 Task: Show more about the founder of Airbnb "Brian Chesky"
Action: Mouse moved to (661, 384)
Screenshot: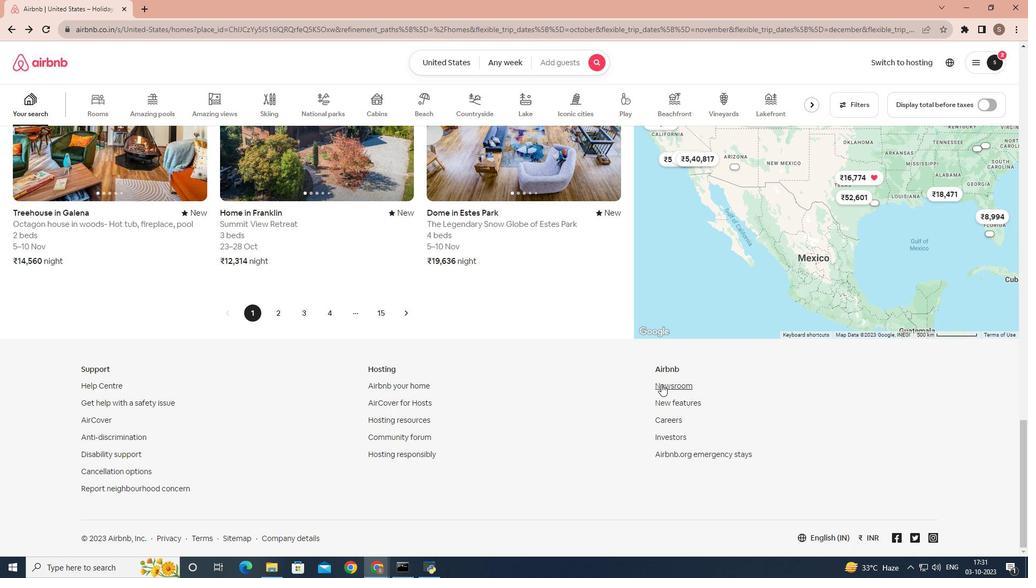 
Action: Mouse pressed left at (661, 384)
Screenshot: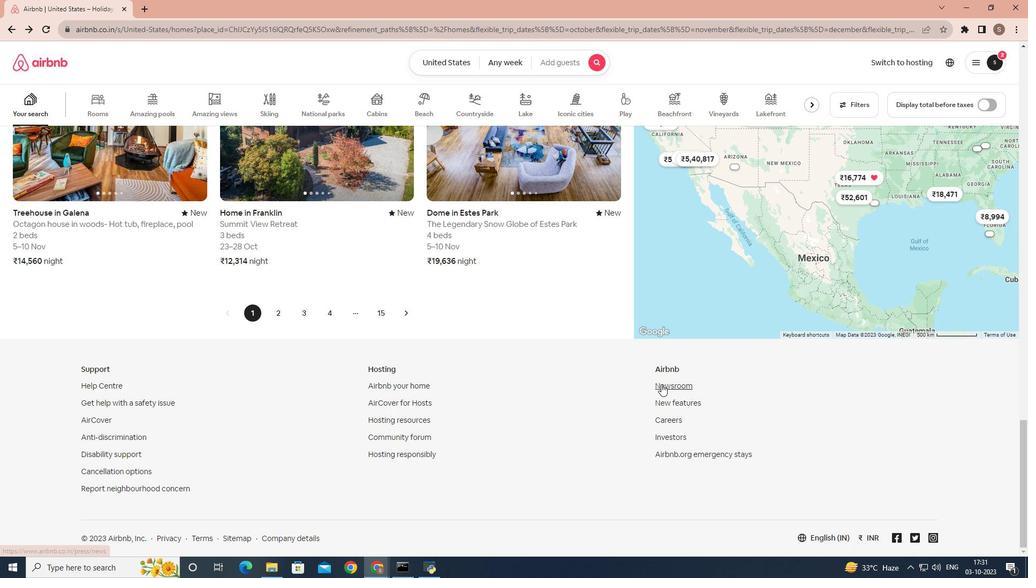 
Action: Mouse moved to (661, 64)
Screenshot: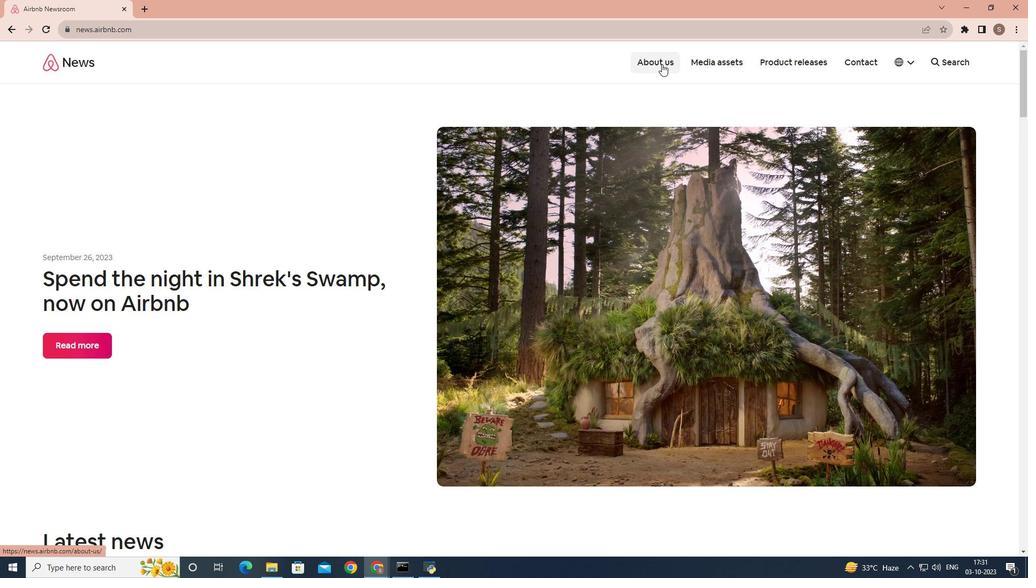 
Action: Mouse pressed left at (661, 64)
Screenshot: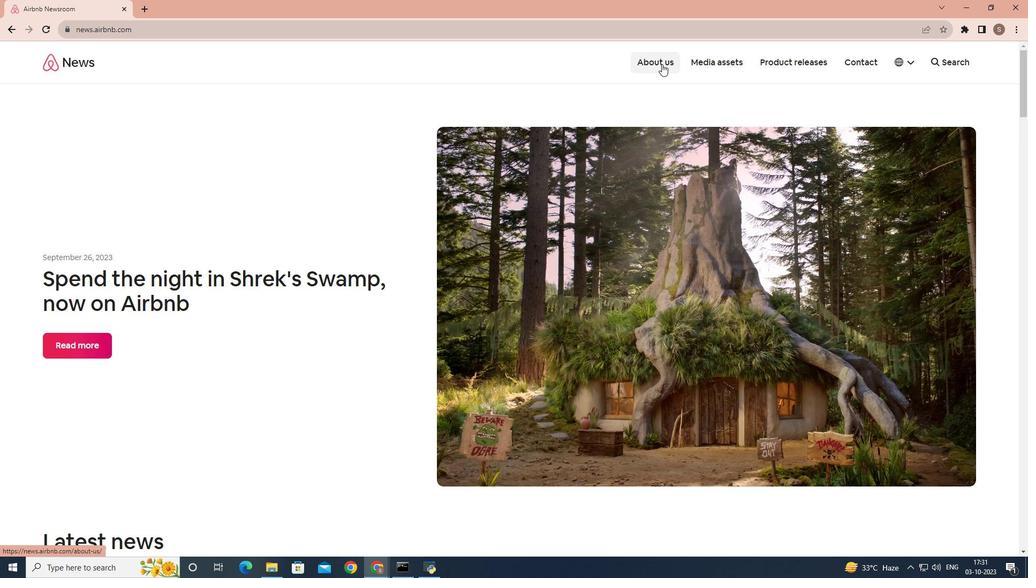 
Action: Mouse moved to (528, 160)
Screenshot: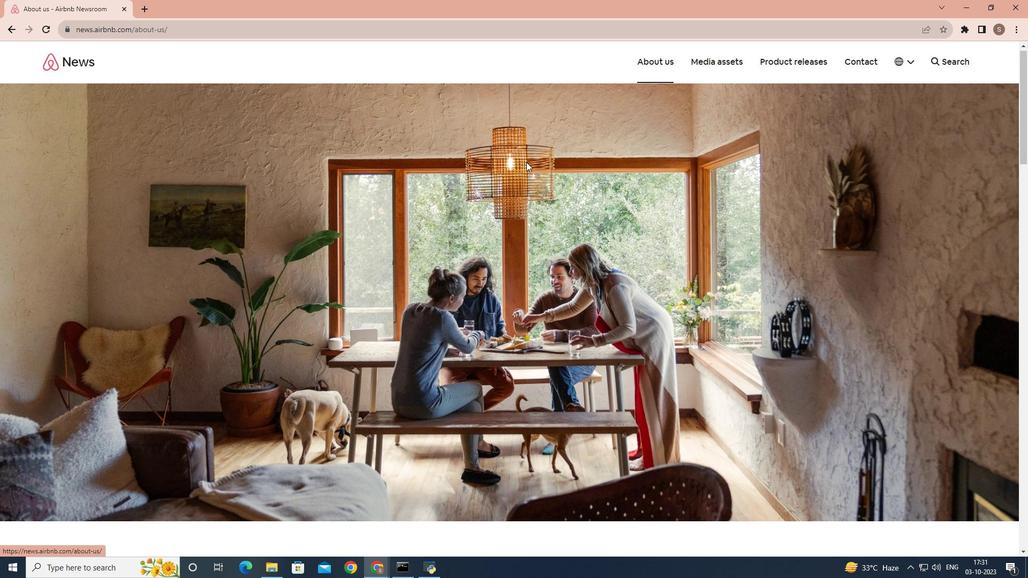 
Action: Mouse scrolled (528, 160) with delta (0, 0)
Screenshot: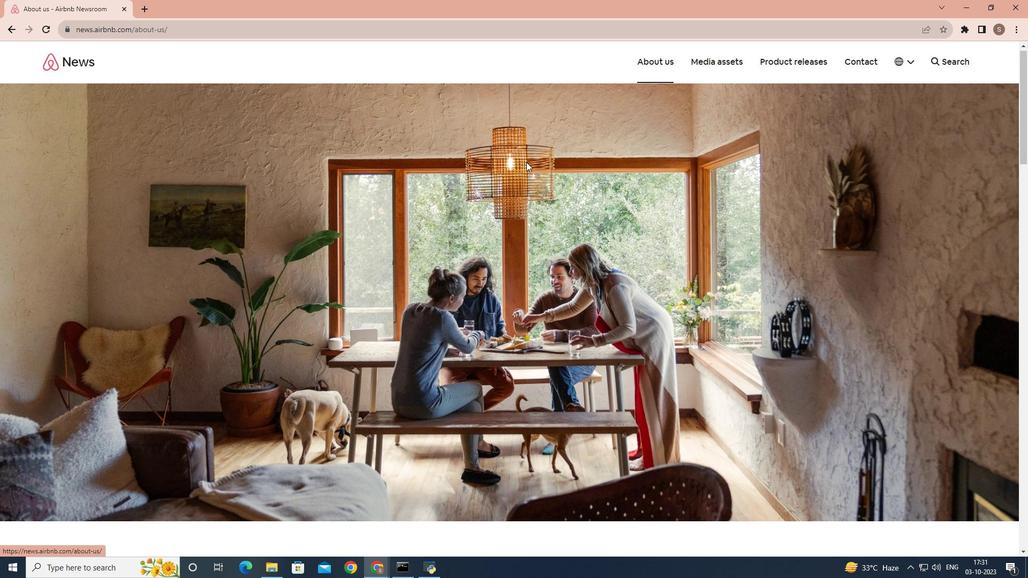 
Action: Mouse moved to (528, 161)
Screenshot: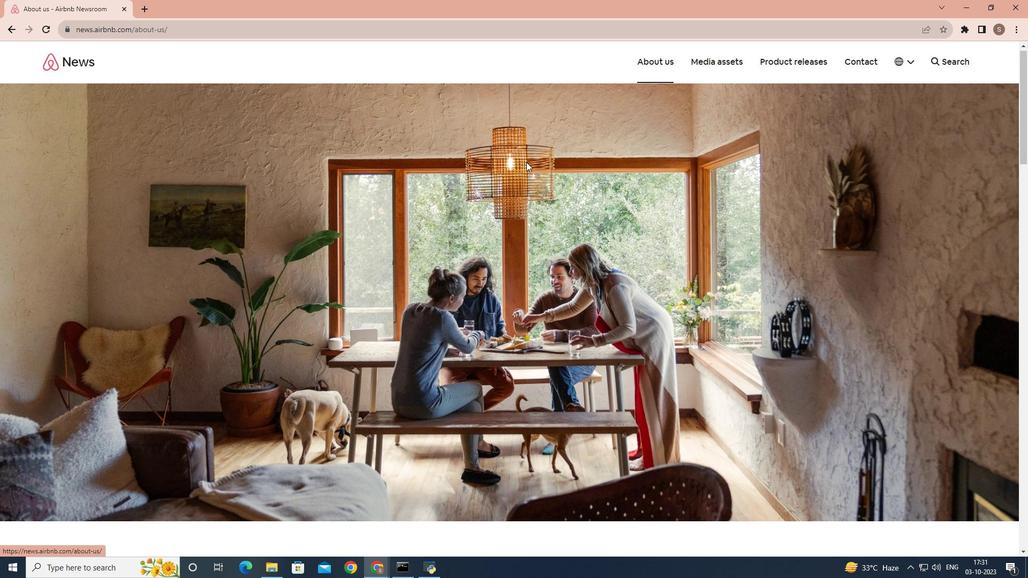 
Action: Mouse scrolled (528, 160) with delta (0, 0)
Screenshot: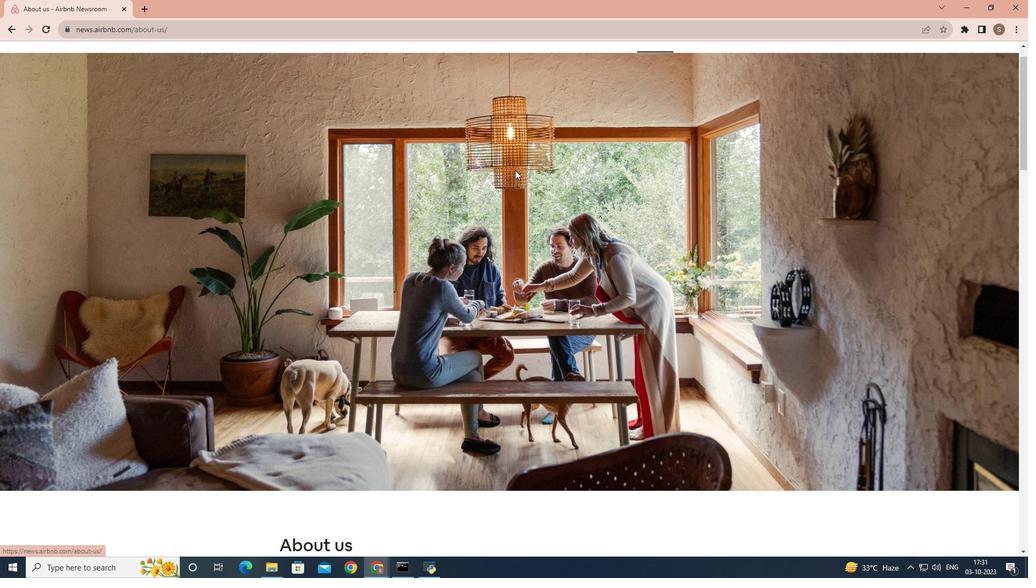 
Action: Mouse moved to (522, 166)
Screenshot: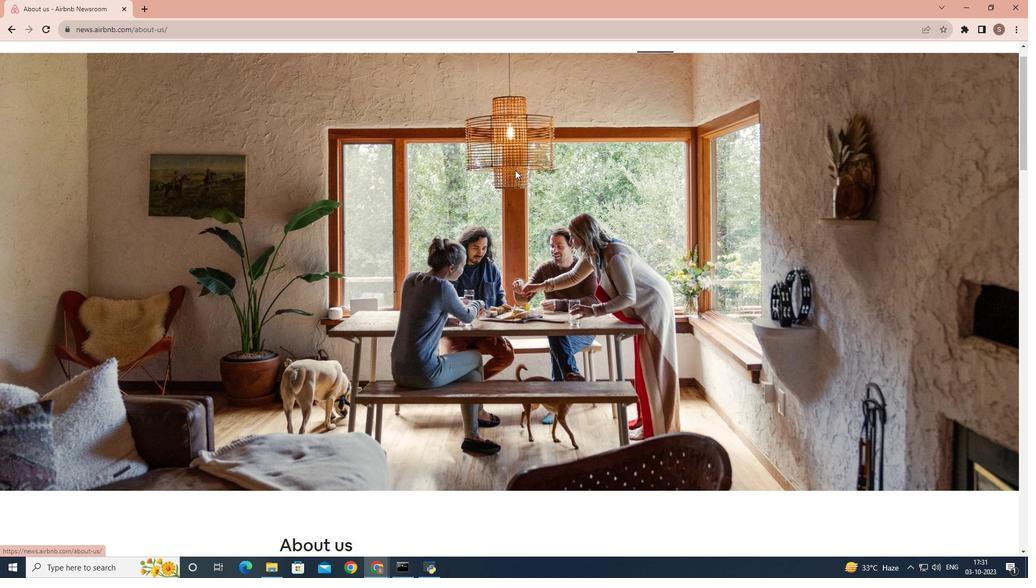 
Action: Mouse scrolled (522, 166) with delta (0, 0)
Screenshot: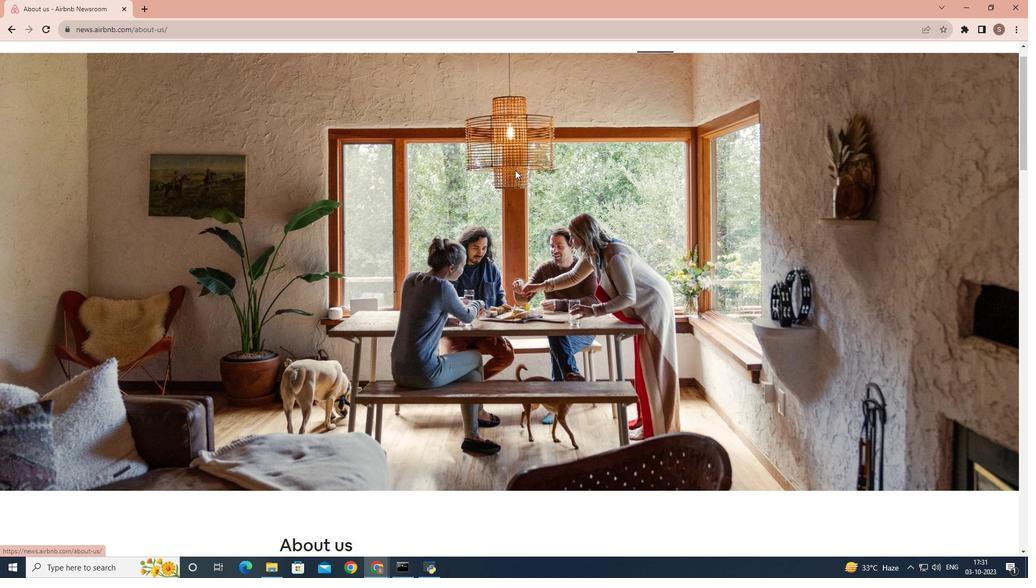 
Action: Mouse moved to (502, 175)
Screenshot: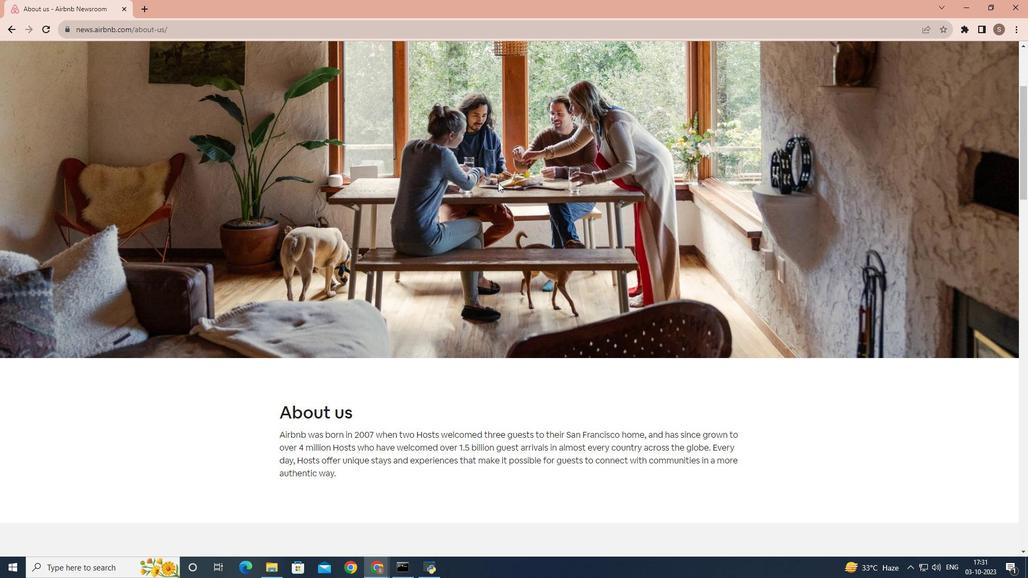 
Action: Mouse scrolled (502, 174) with delta (0, 0)
Screenshot: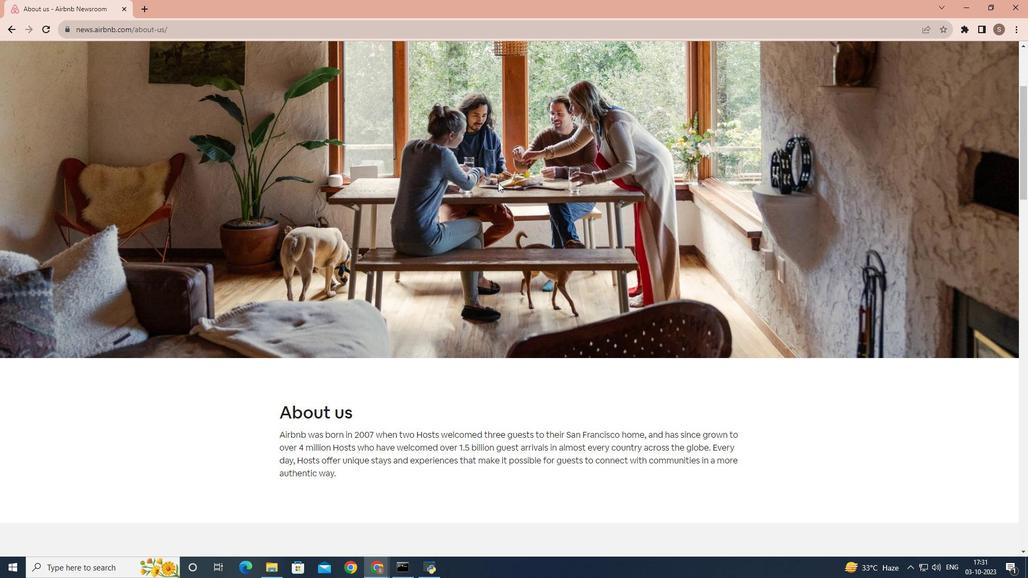 
Action: Mouse moved to (501, 177)
Screenshot: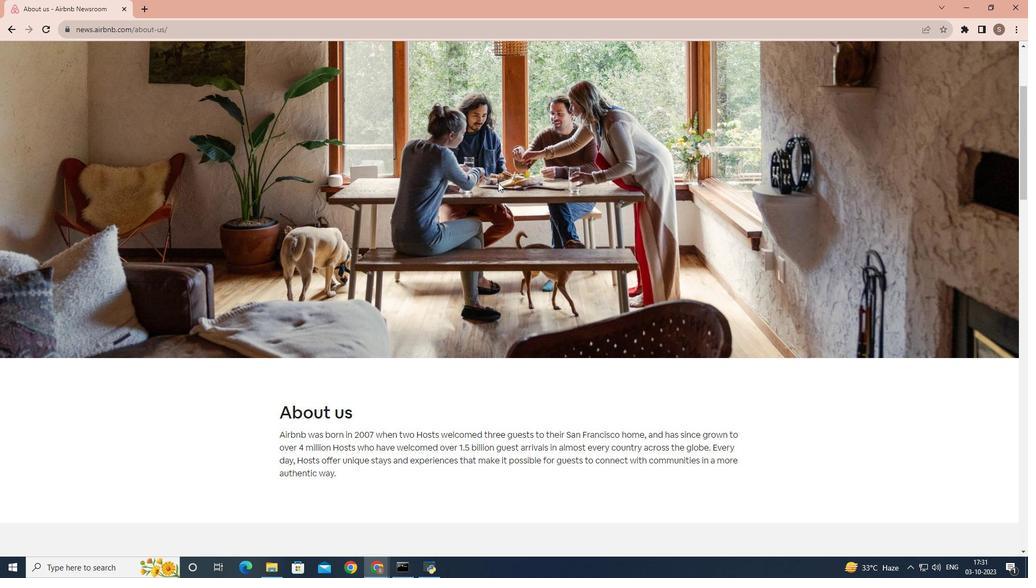 
Action: Mouse scrolled (501, 176) with delta (0, 0)
Screenshot: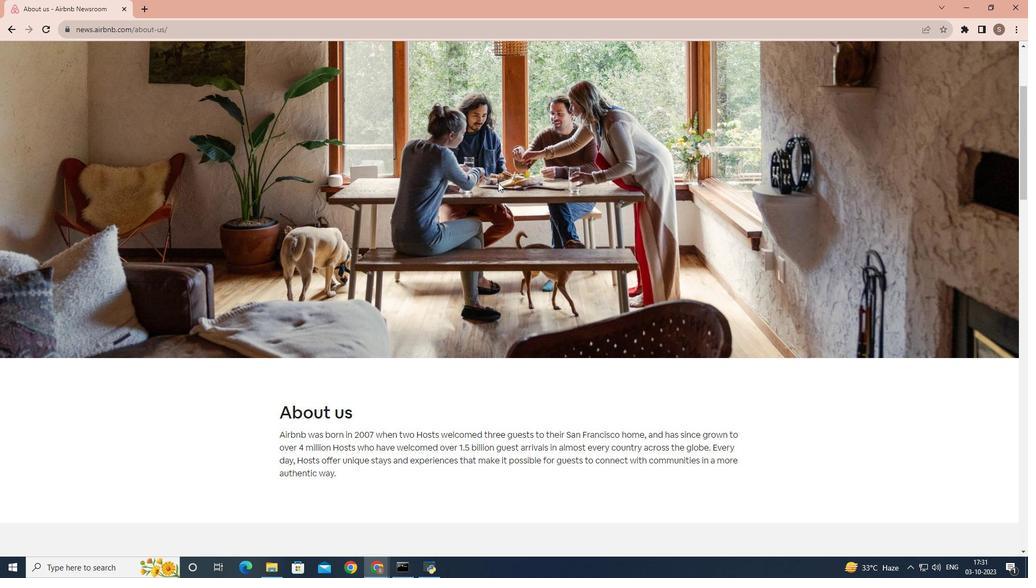 
Action: Mouse moved to (498, 182)
Screenshot: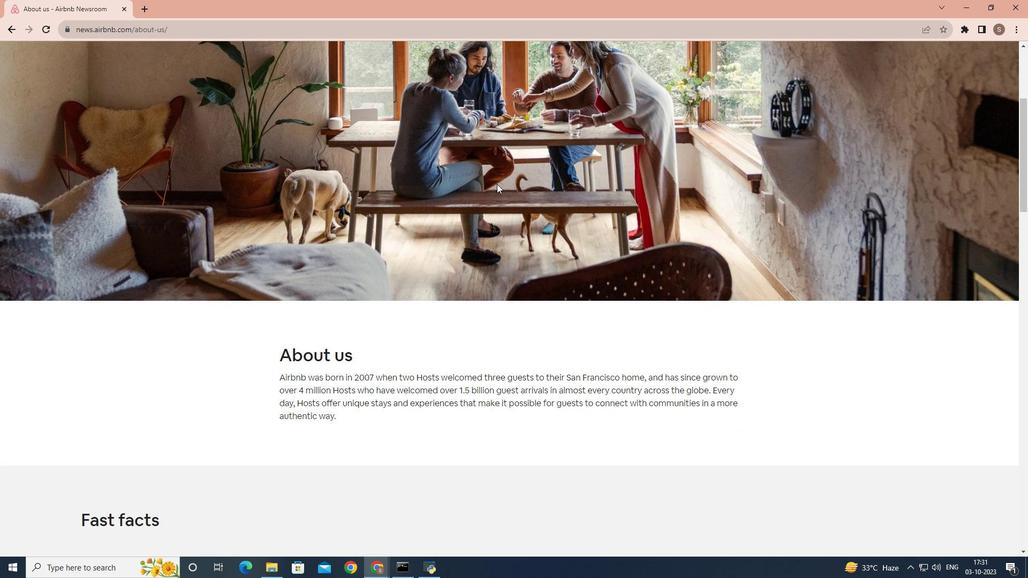 
Action: Mouse scrolled (498, 181) with delta (0, 0)
Screenshot: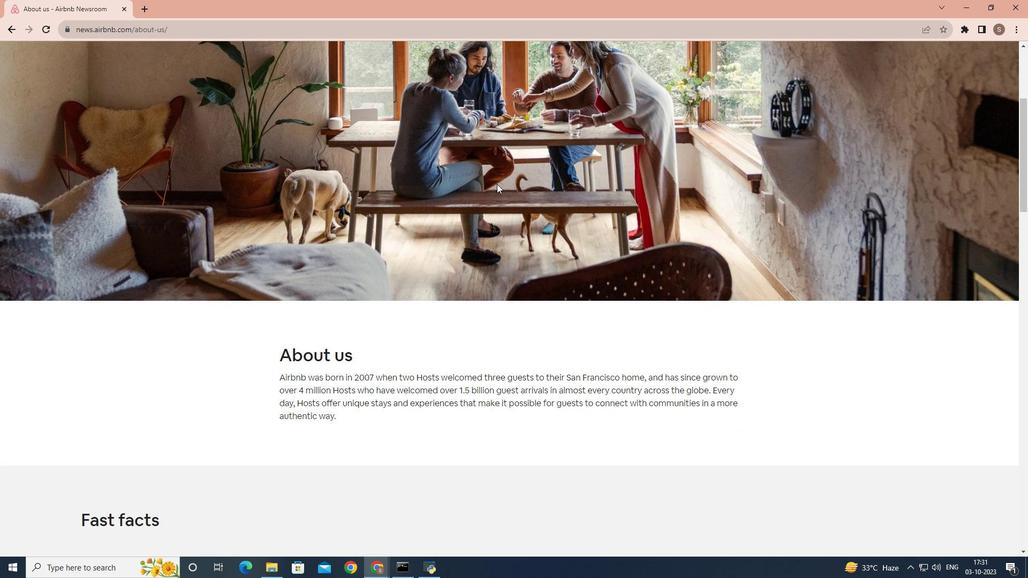 
Action: Mouse moved to (492, 186)
Screenshot: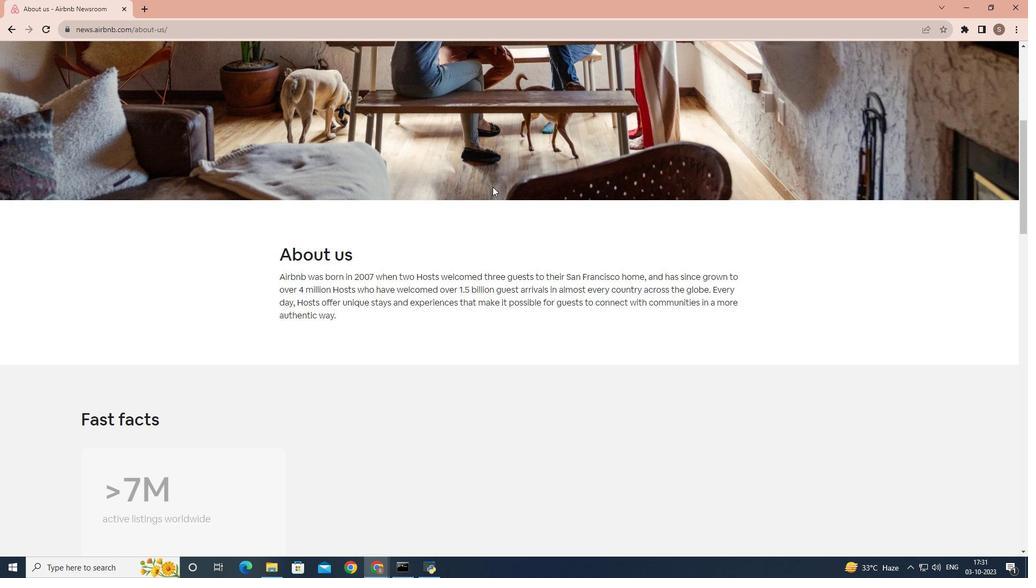 
Action: Mouse scrolled (492, 186) with delta (0, 0)
Screenshot: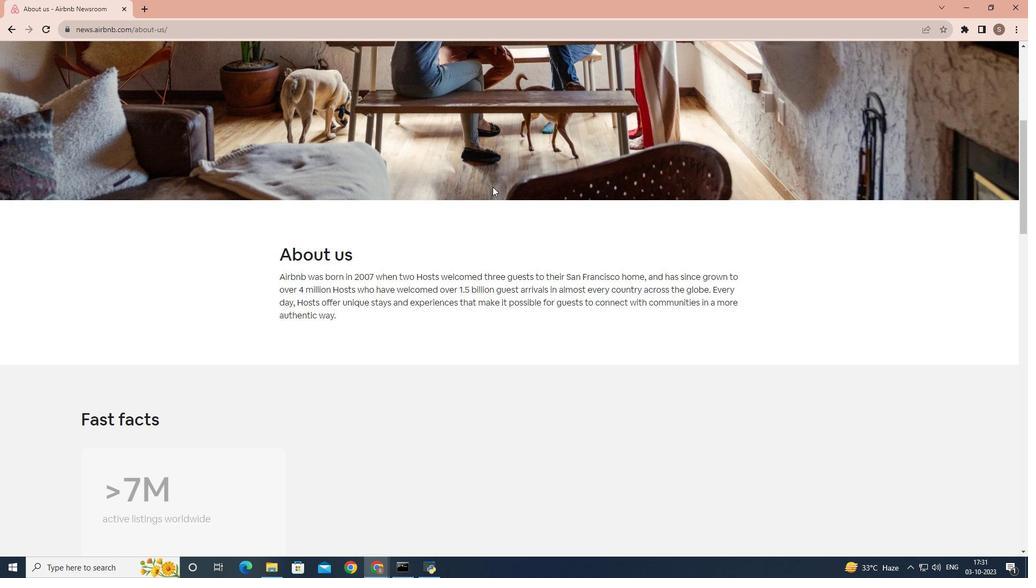 
Action: Mouse scrolled (492, 186) with delta (0, 0)
Screenshot: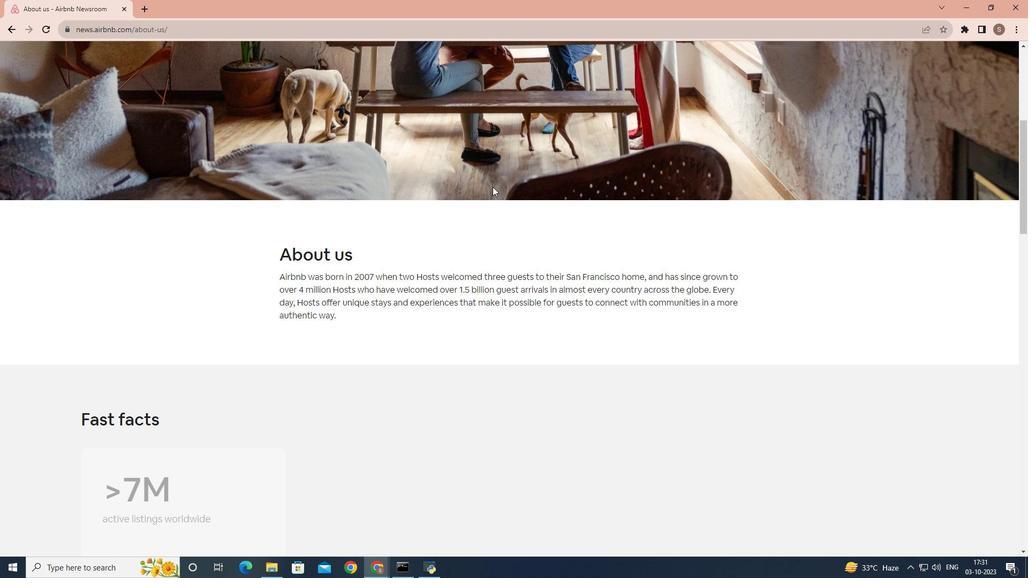 
Action: Mouse moved to (492, 186)
Screenshot: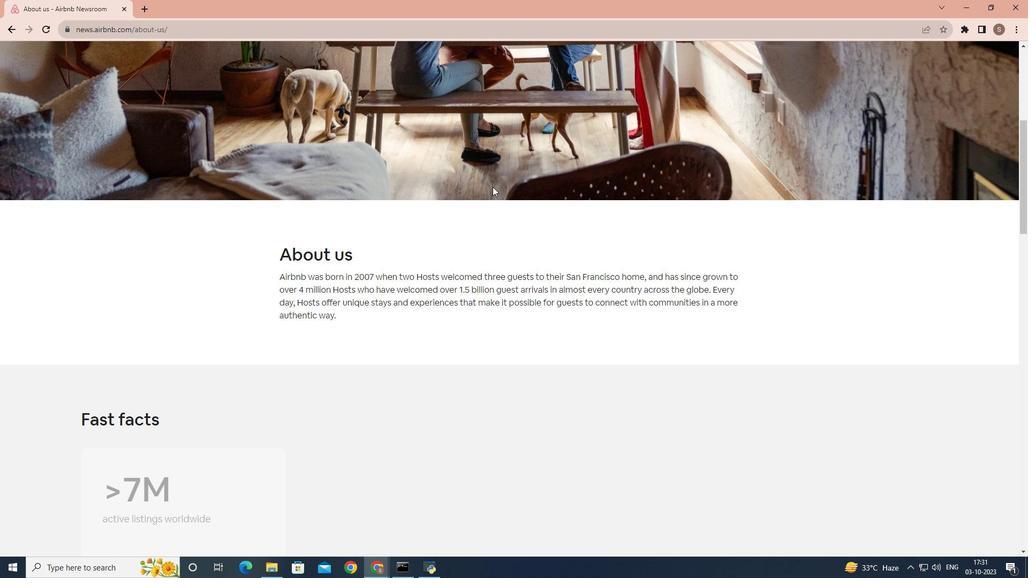 
Action: Mouse scrolled (492, 186) with delta (0, 0)
Screenshot: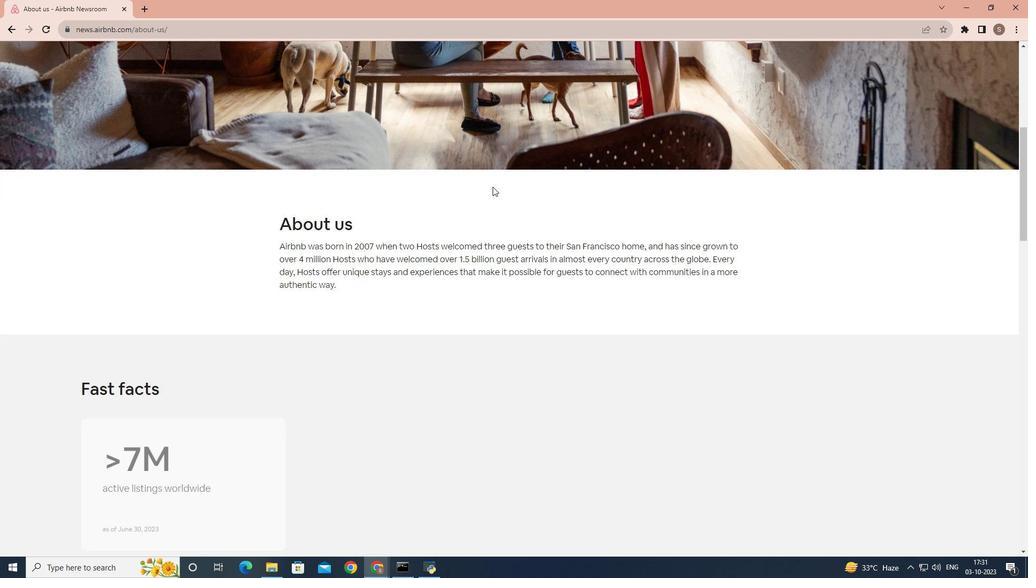 
Action: Mouse scrolled (492, 186) with delta (0, 0)
Screenshot: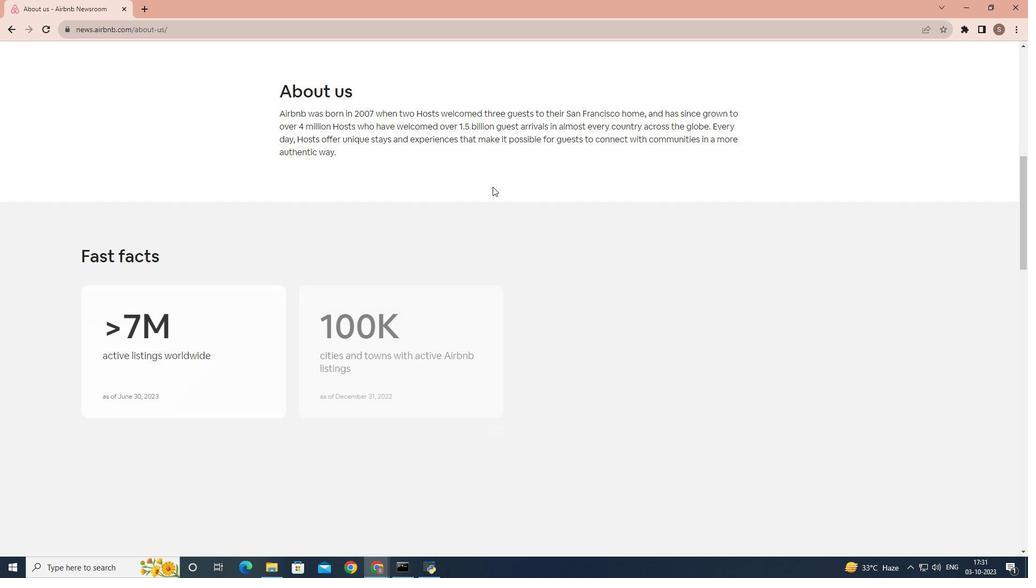 
Action: Mouse scrolled (492, 186) with delta (0, 0)
Screenshot: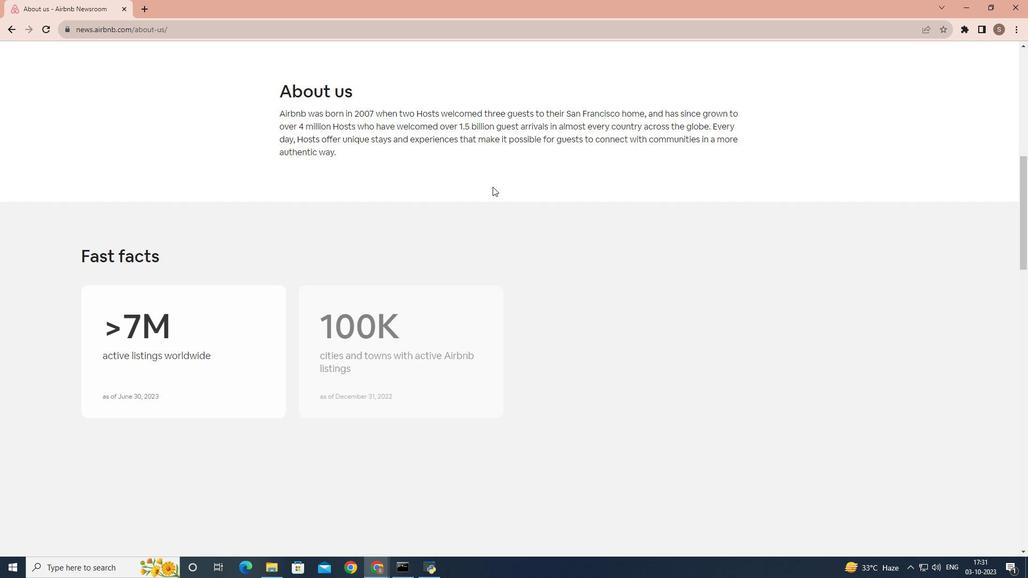 
Action: Mouse scrolled (492, 186) with delta (0, 0)
Screenshot: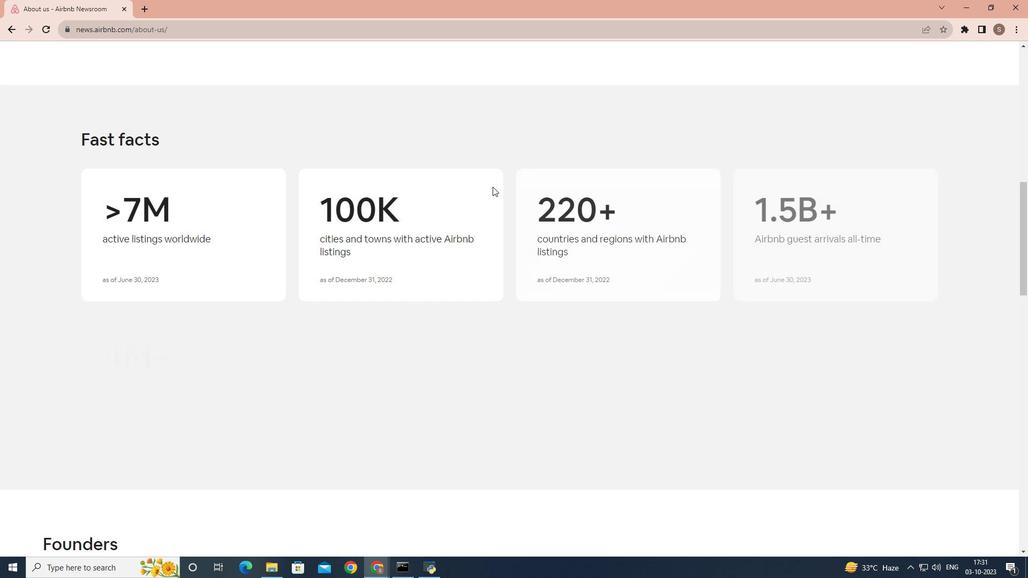 
Action: Mouse scrolled (492, 186) with delta (0, 0)
Screenshot: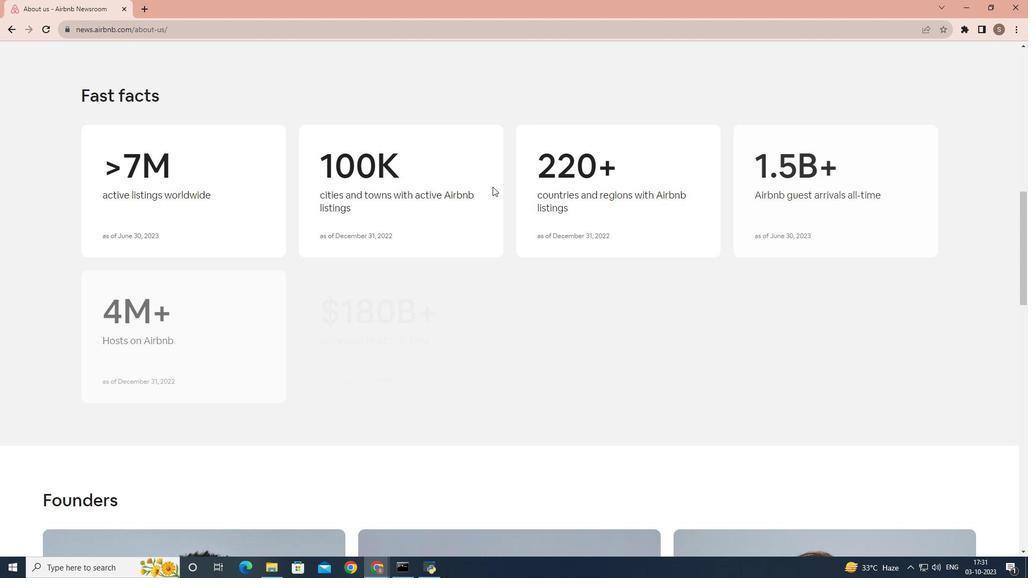 
Action: Mouse scrolled (492, 186) with delta (0, 0)
Screenshot: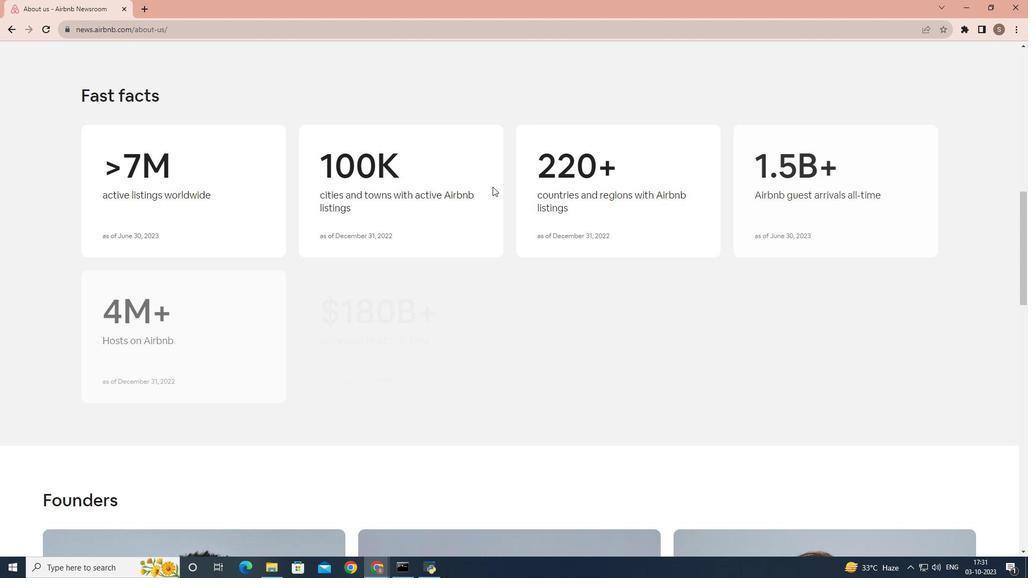 
Action: Mouse moved to (414, 213)
Screenshot: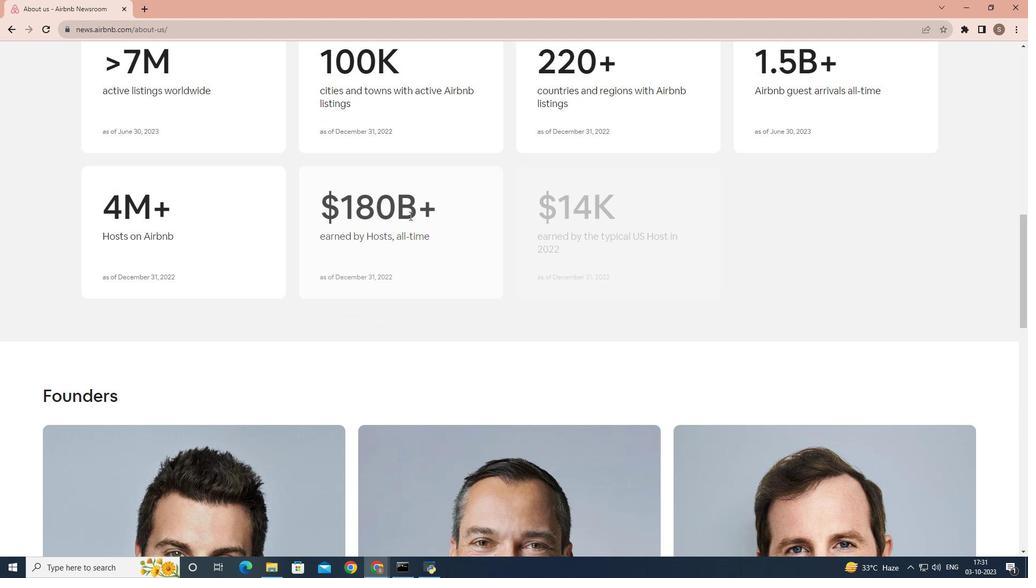 
Action: Mouse scrolled (414, 212) with delta (0, 0)
Screenshot: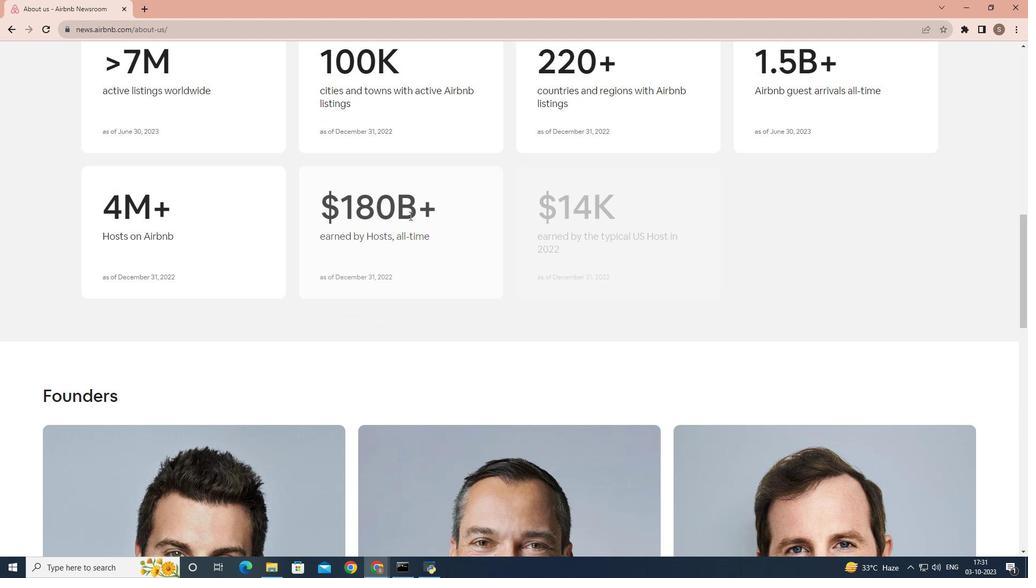 
Action: Mouse moved to (412, 214)
Screenshot: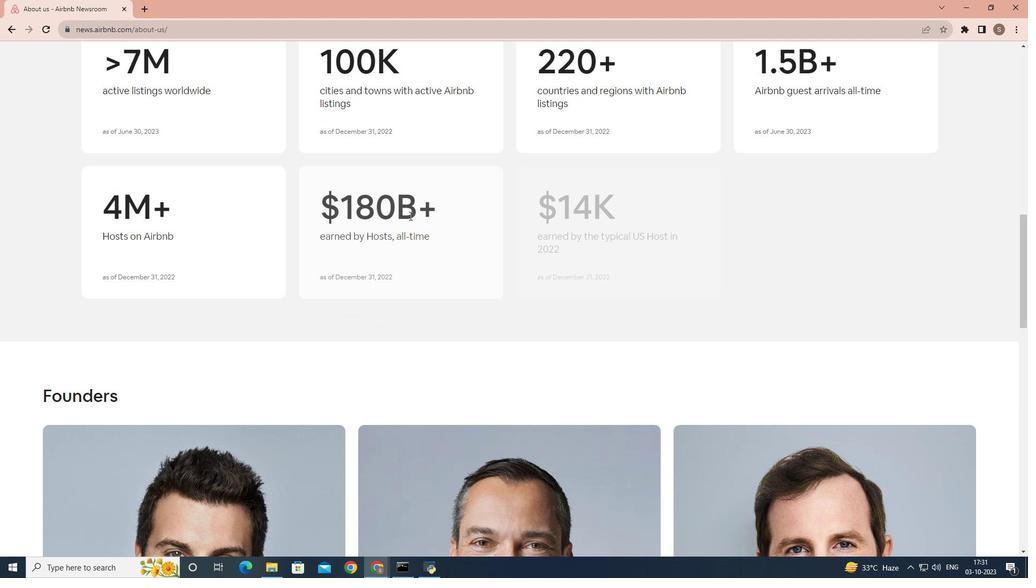 
Action: Mouse scrolled (412, 214) with delta (0, 0)
Screenshot: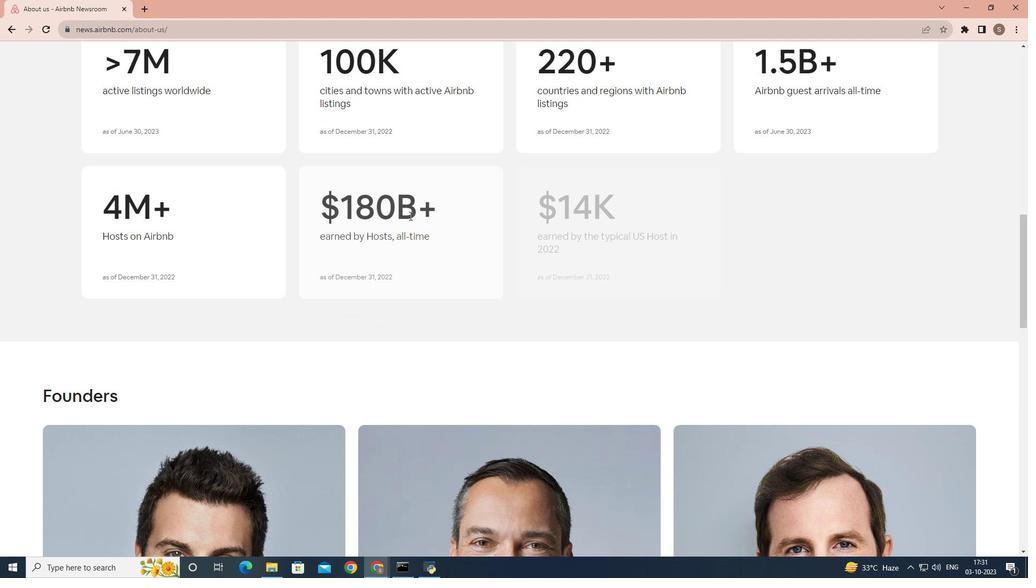 
Action: Mouse moved to (410, 215)
Screenshot: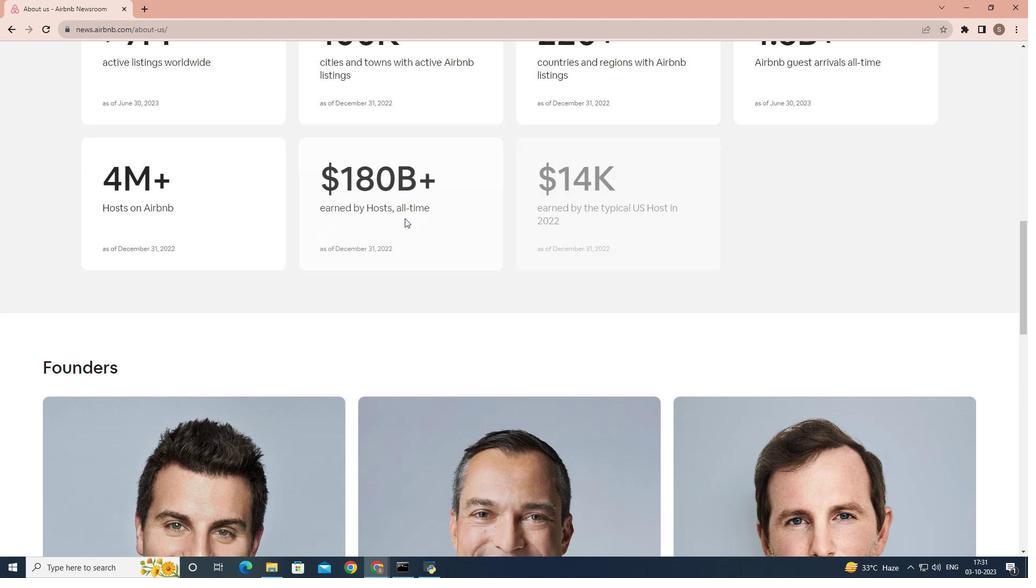 
Action: Mouse scrolled (410, 214) with delta (0, 0)
Screenshot: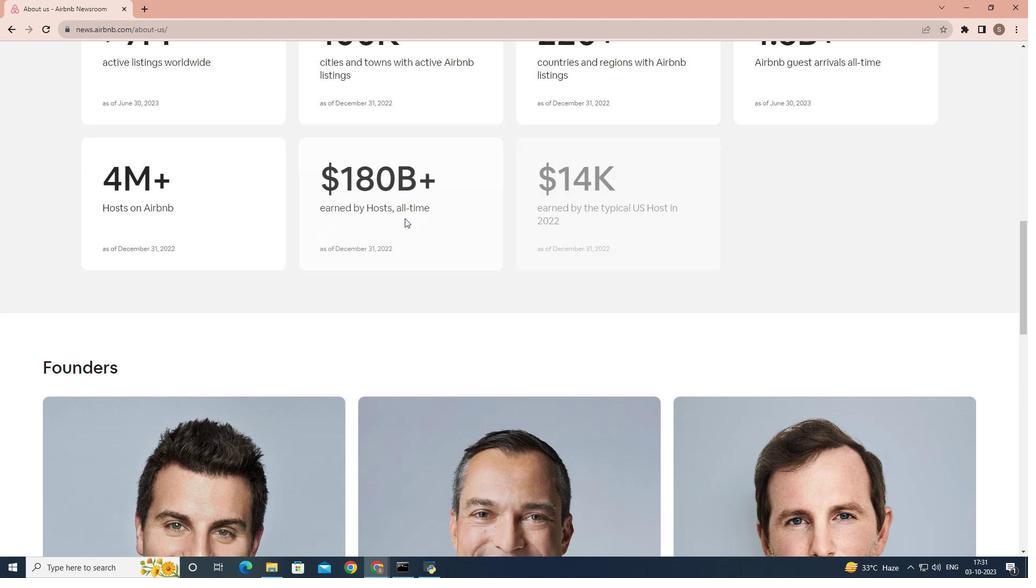 
Action: Mouse moved to (399, 218)
Screenshot: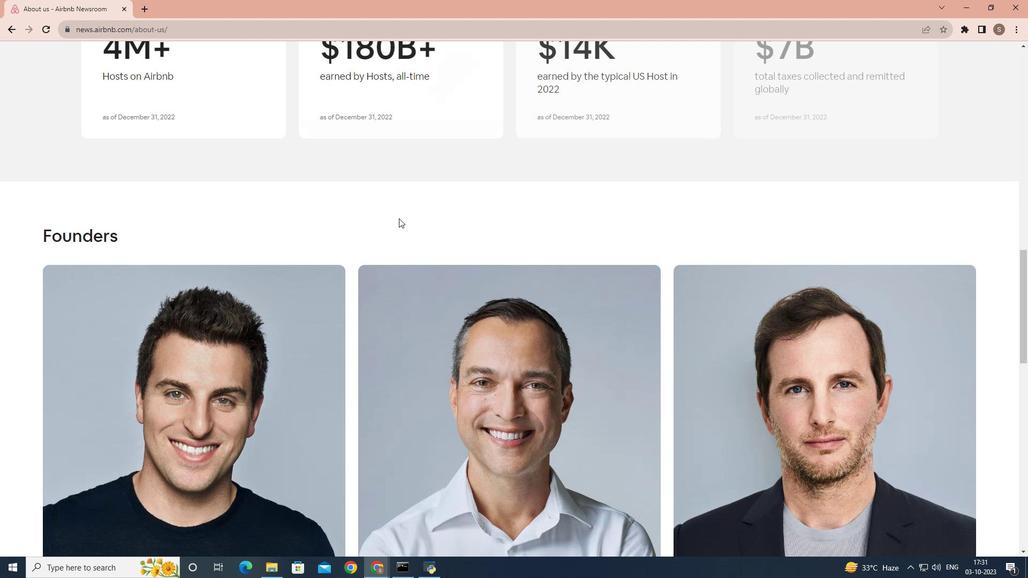 
Action: Mouse scrolled (399, 217) with delta (0, 0)
Screenshot: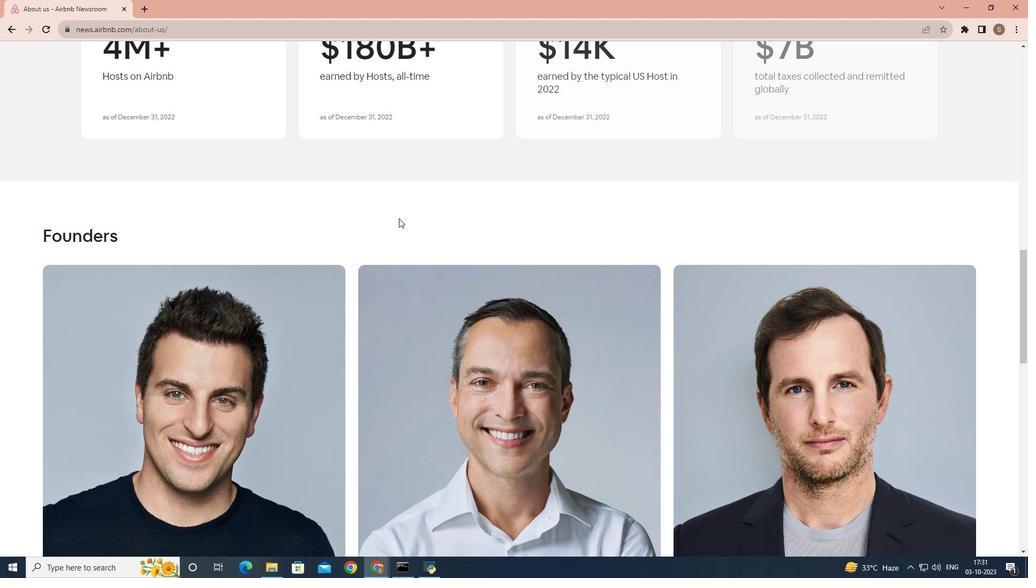 
Action: Mouse scrolled (399, 217) with delta (0, 0)
Screenshot: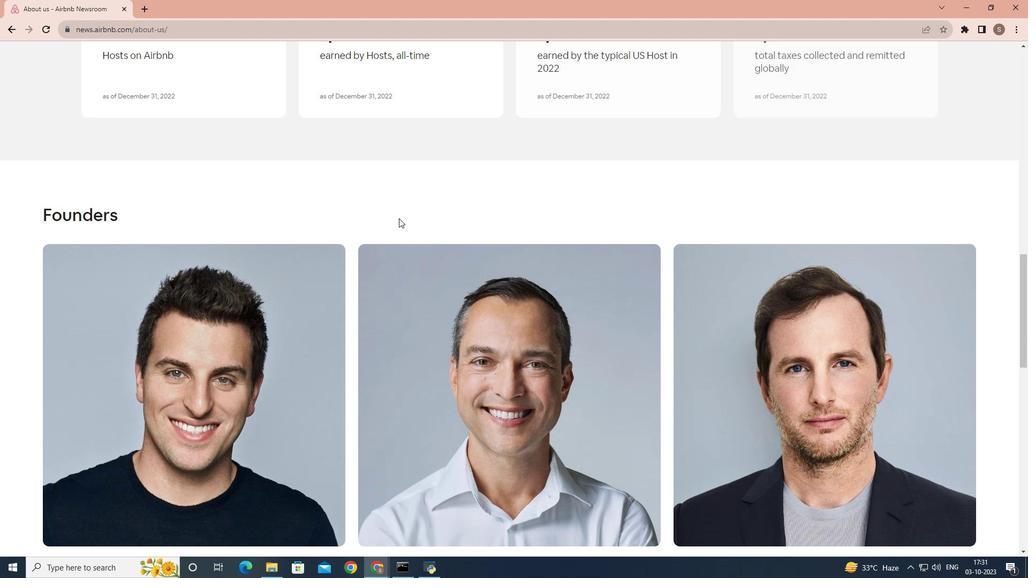 
Action: Mouse moved to (275, 258)
Screenshot: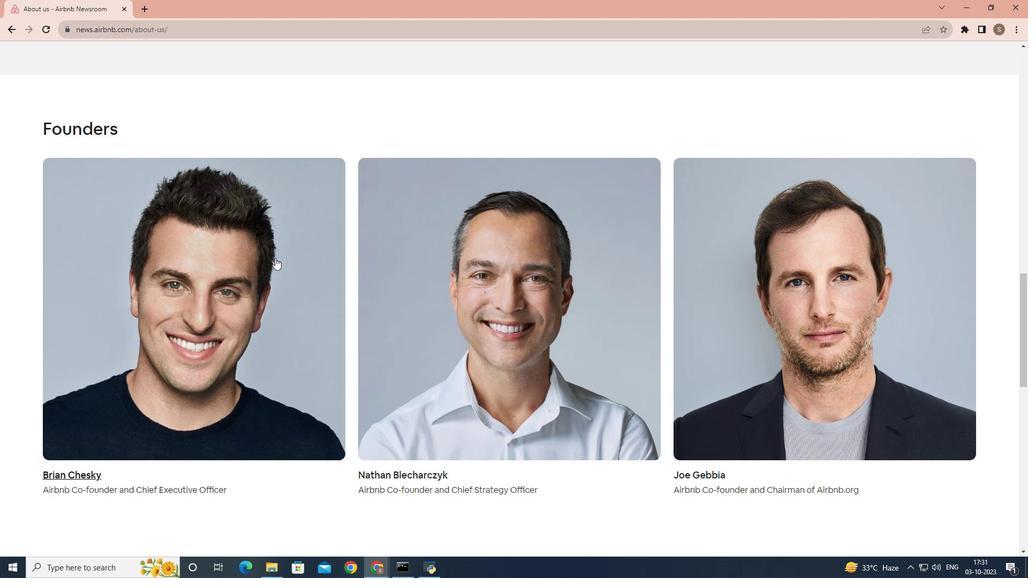 
Action: Mouse pressed left at (275, 258)
Screenshot: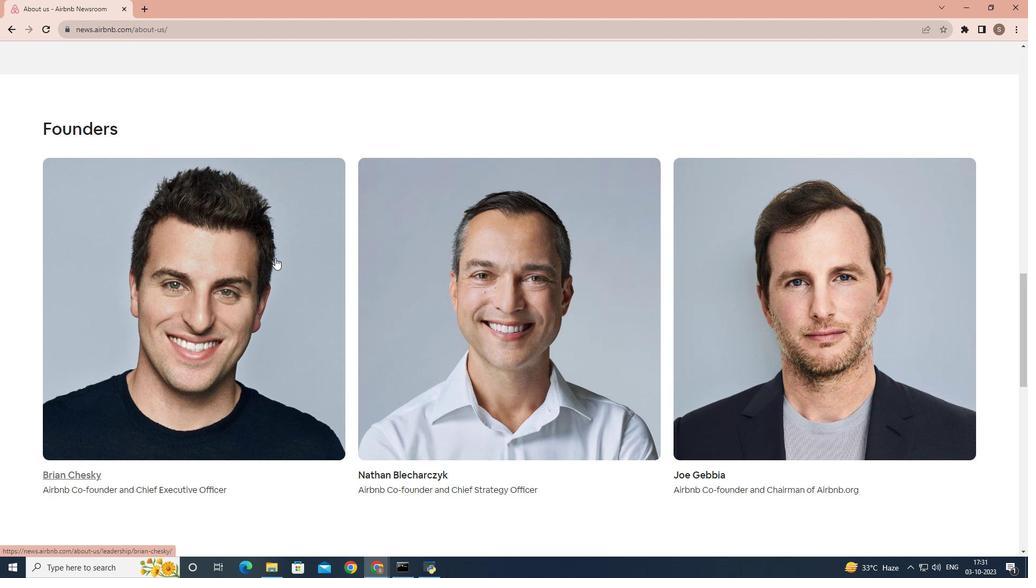 
